 Task: Add Description DS0011 to Card Card0011 in Board Board0003 in Development in Trello
Action: Mouse moved to (623, 27)
Screenshot: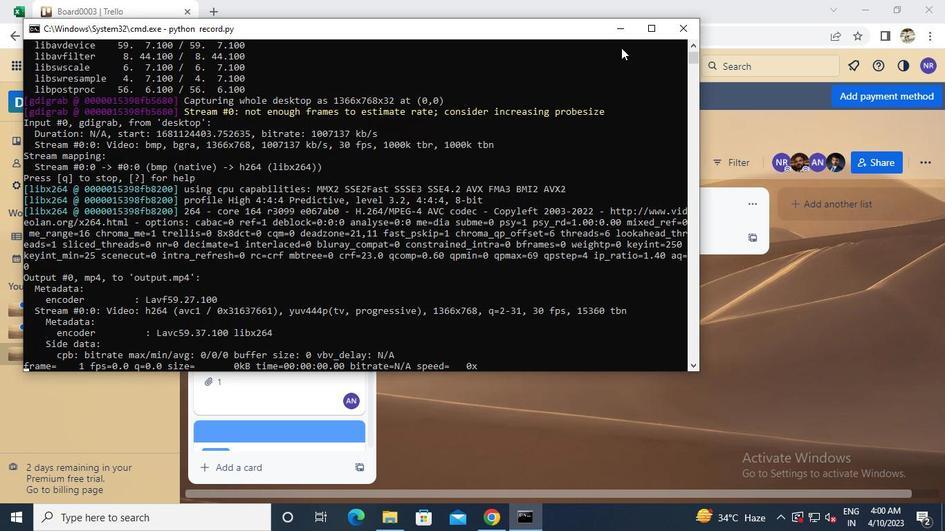 
Action: Mouse pressed left at (623, 27)
Screenshot: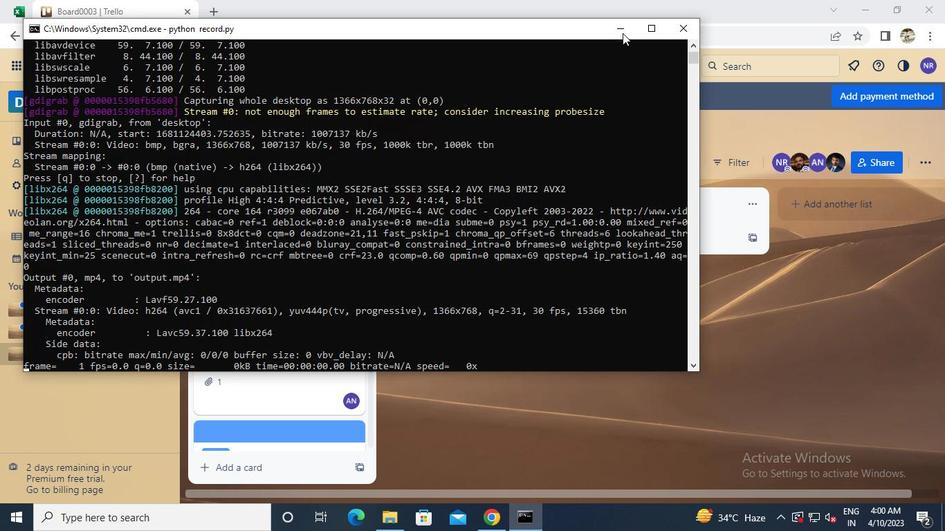 
Action: Mouse moved to (305, 257)
Screenshot: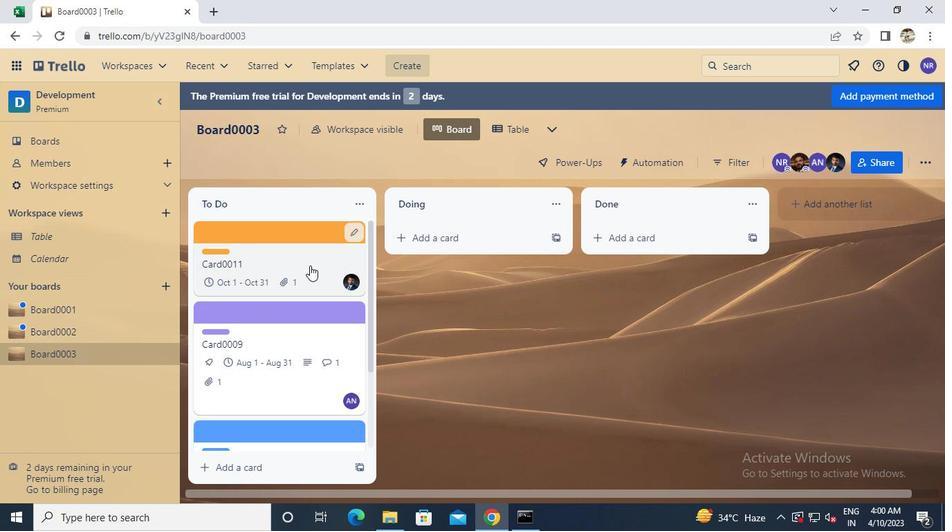 
Action: Mouse pressed left at (305, 257)
Screenshot: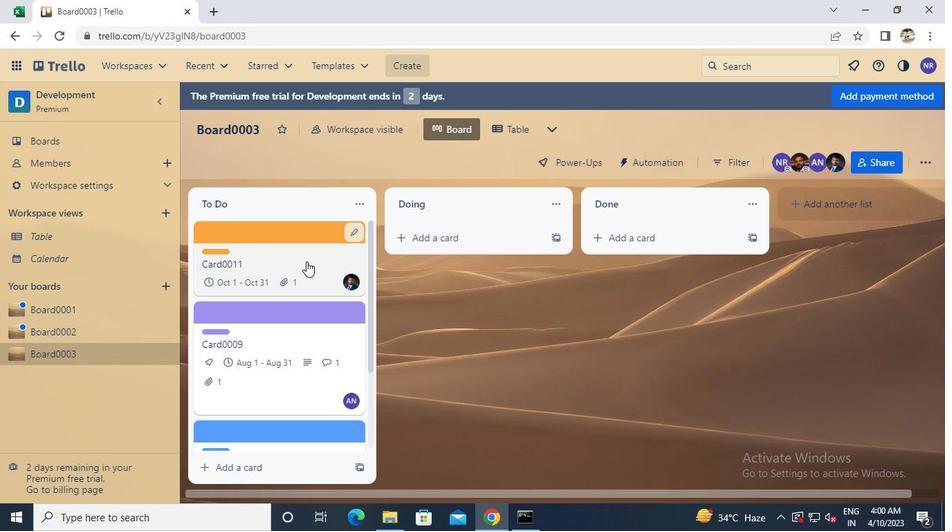 
Action: Mouse moved to (323, 260)
Screenshot: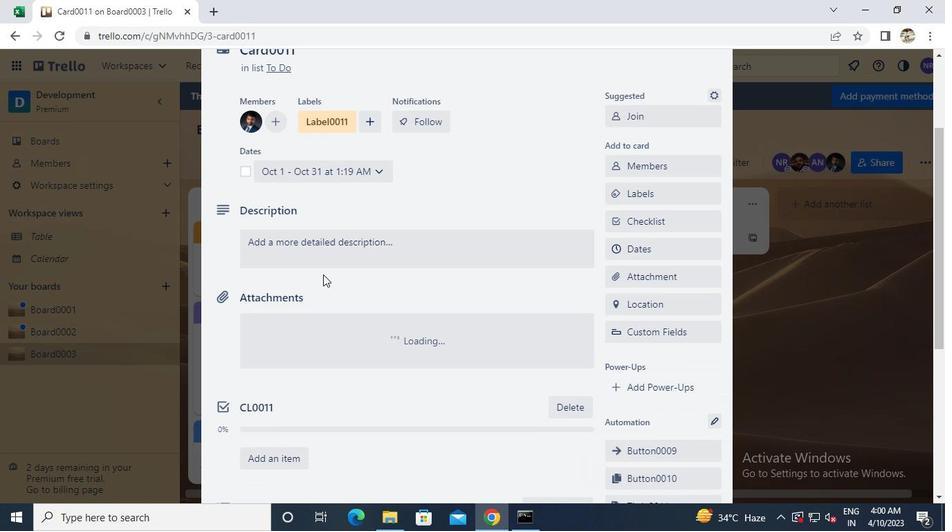 
Action: Mouse pressed left at (323, 260)
Screenshot: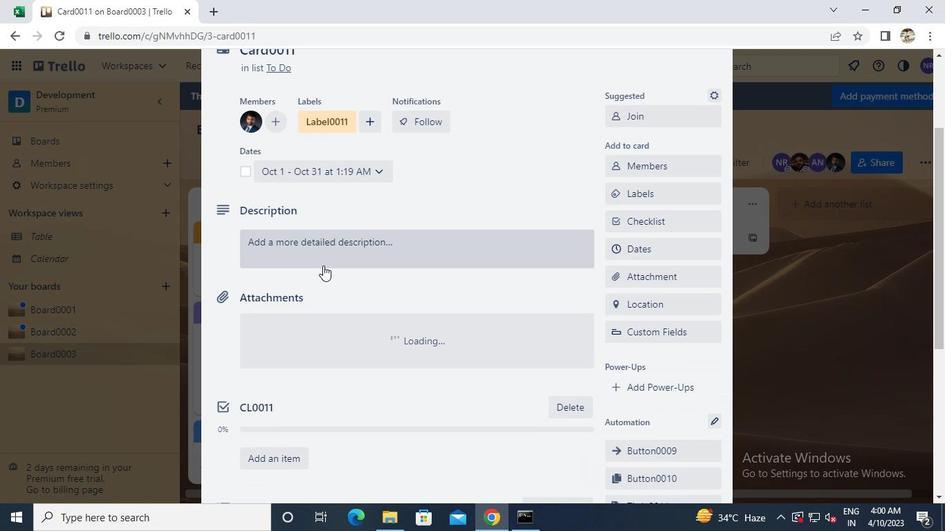 
Action: Keyboard Key.caps_lock
Screenshot: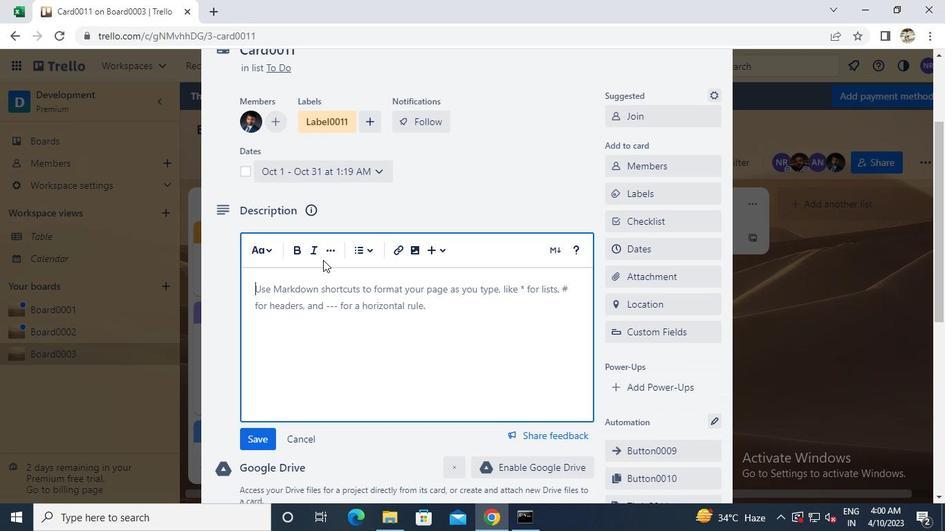 
Action: Keyboard d
Screenshot: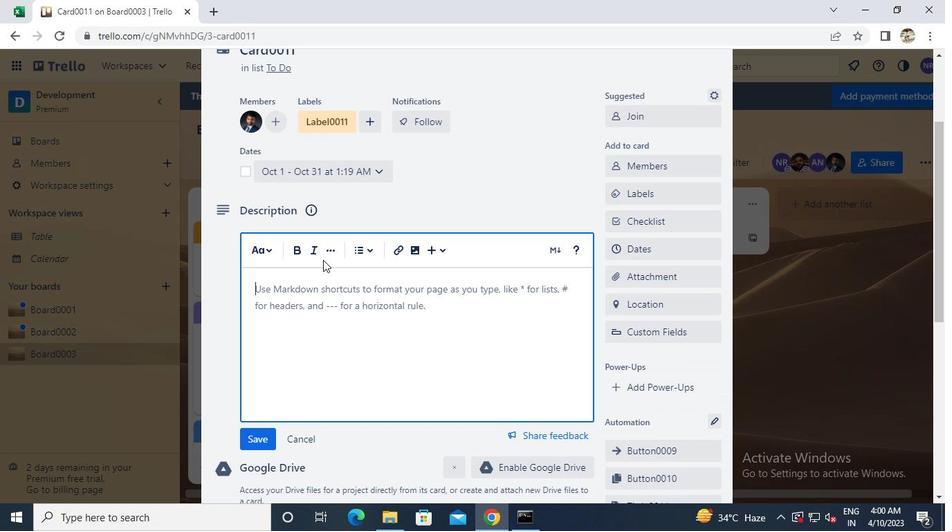 
Action: Keyboard s
Screenshot: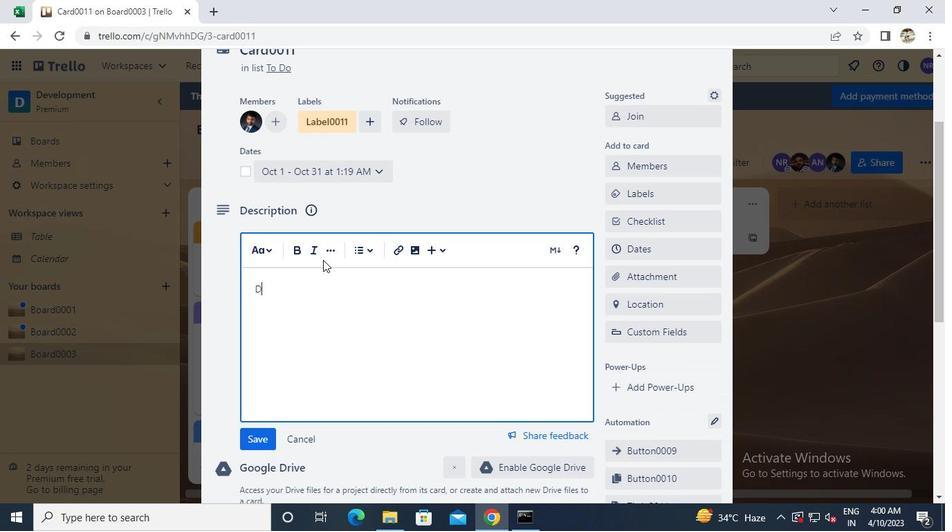 
Action: Keyboard 0
Screenshot: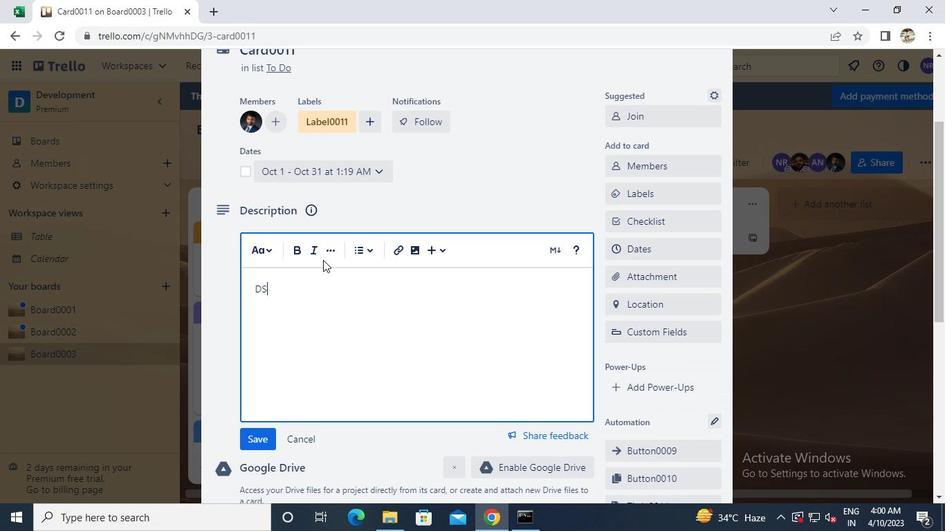 
Action: Keyboard 0
Screenshot: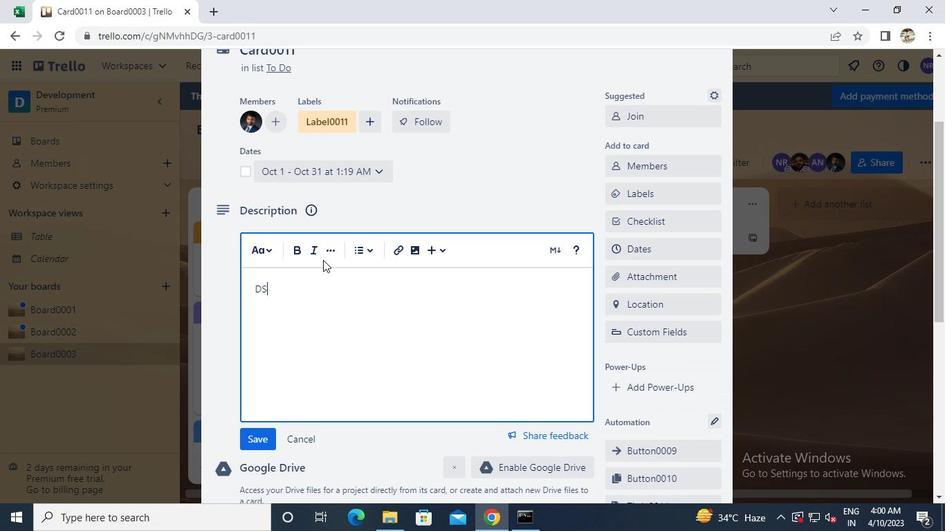 
Action: Keyboard 1
Screenshot: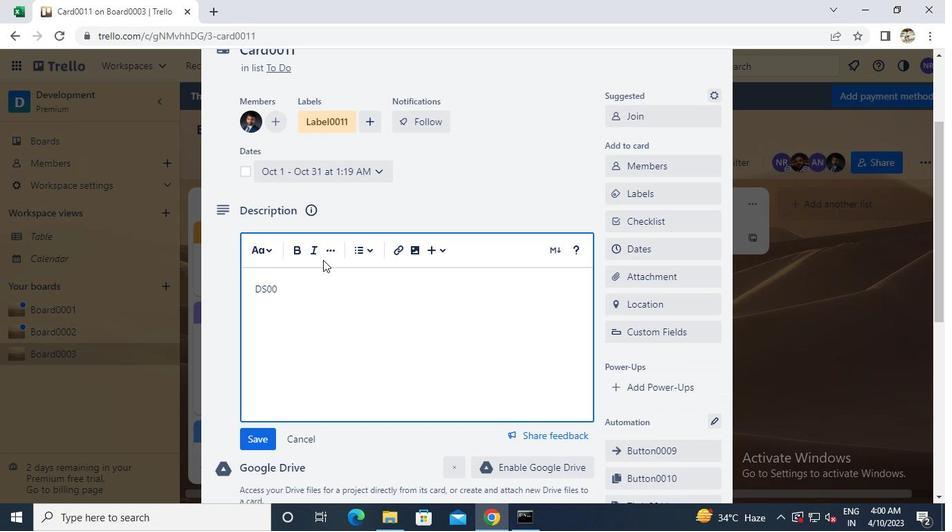 
Action: Keyboard 1
Screenshot: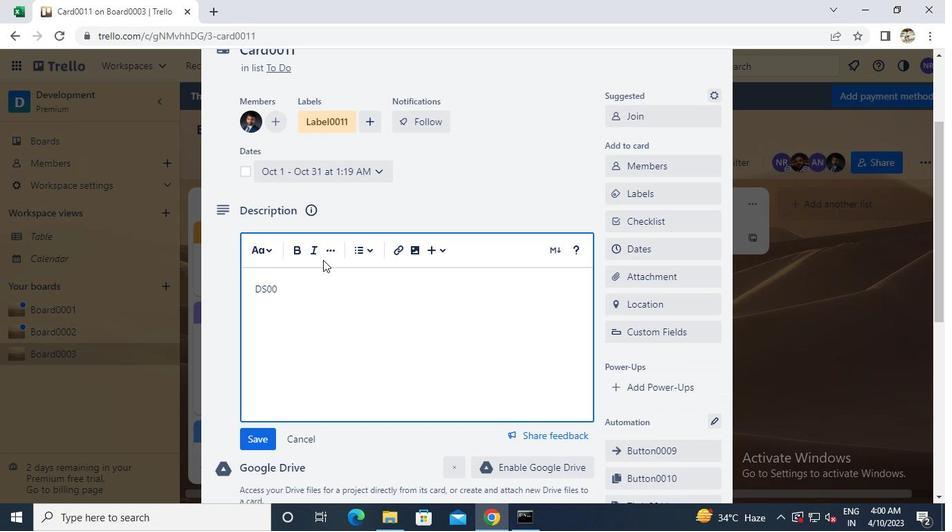 
Action: Mouse moved to (249, 445)
Screenshot: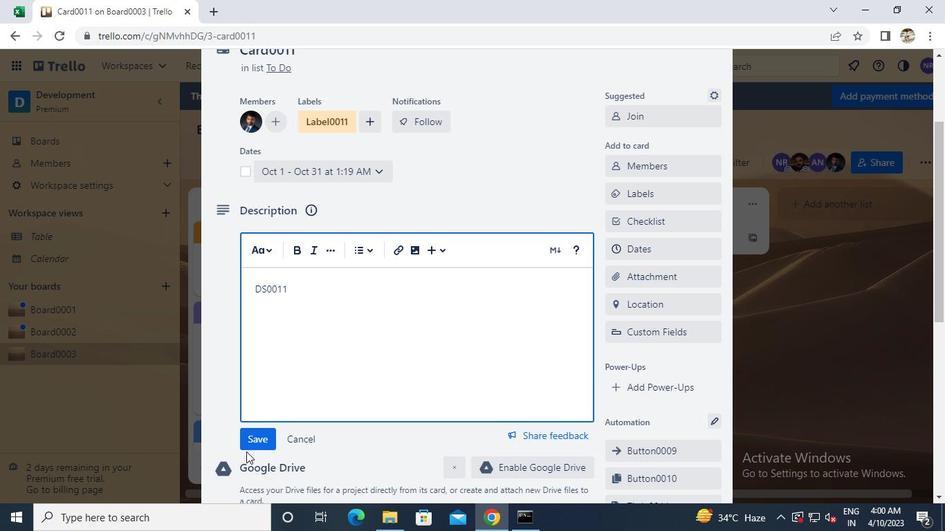 
Action: Mouse pressed left at (249, 445)
Screenshot: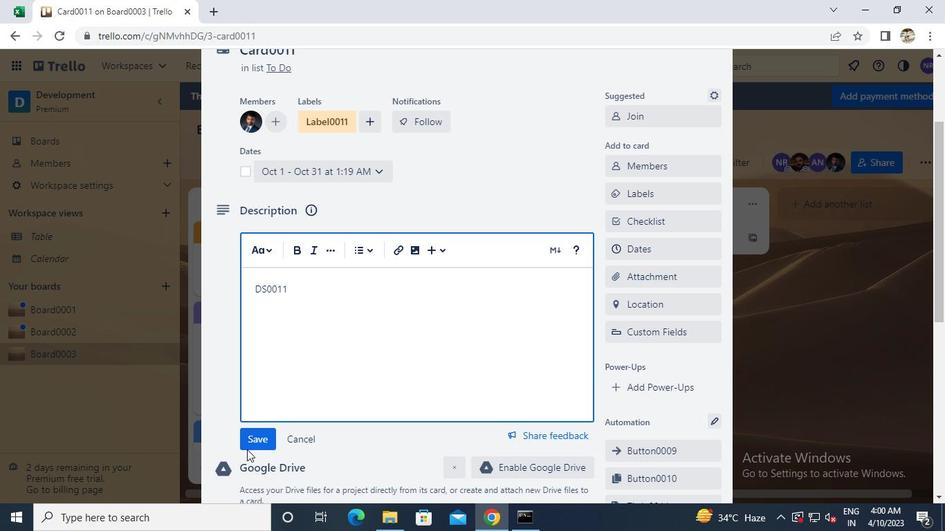 
Action: Mouse moved to (526, 528)
Screenshot: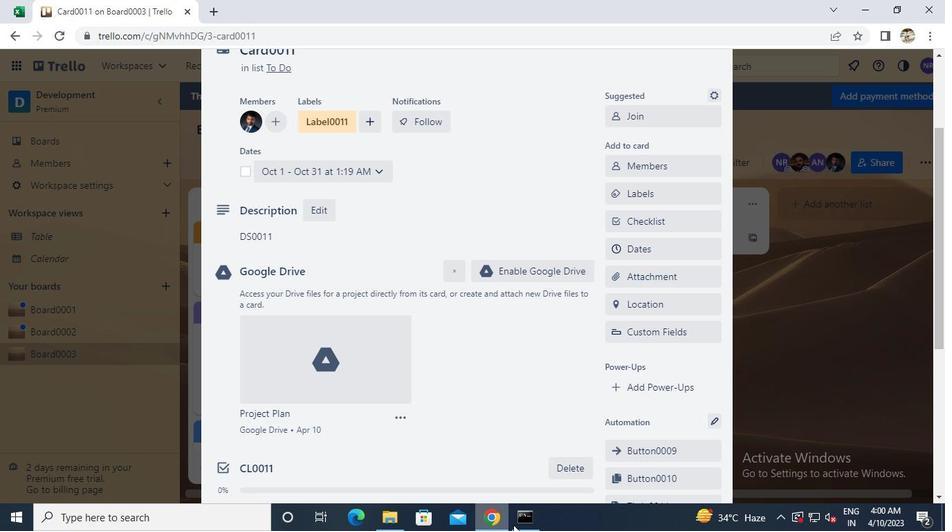 
Action: Mouse pressed left at (526, 528)
Screenshot: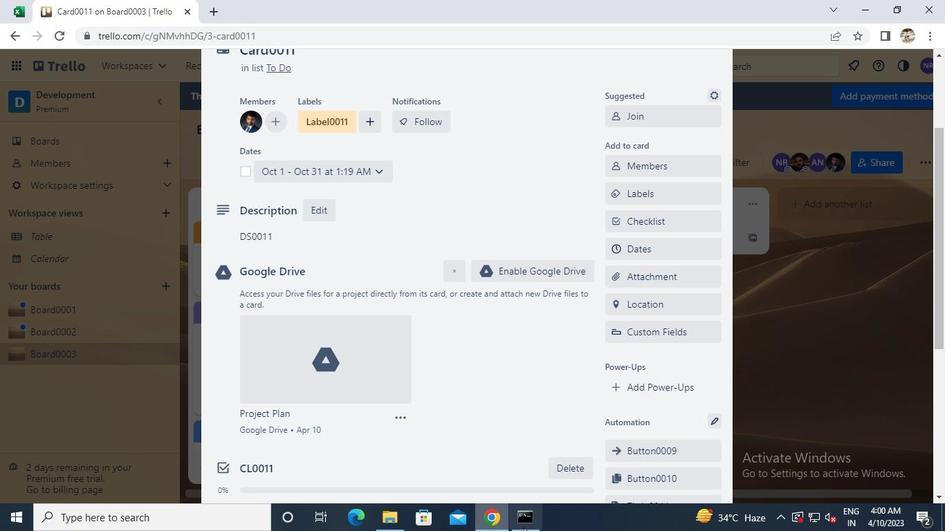 
Action: Mouse moved to (672, 28)
Screenshot: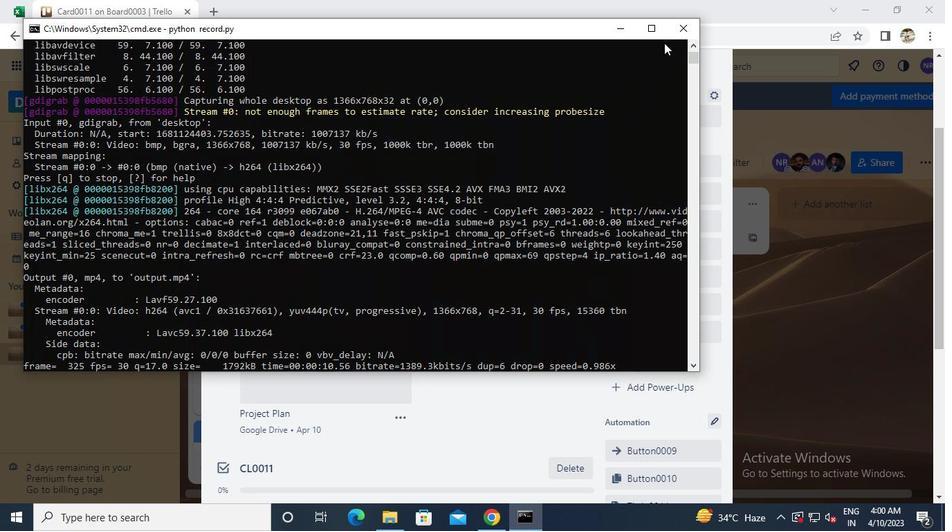
Action: Mouse pressed left at (672, 28)
Screenshot: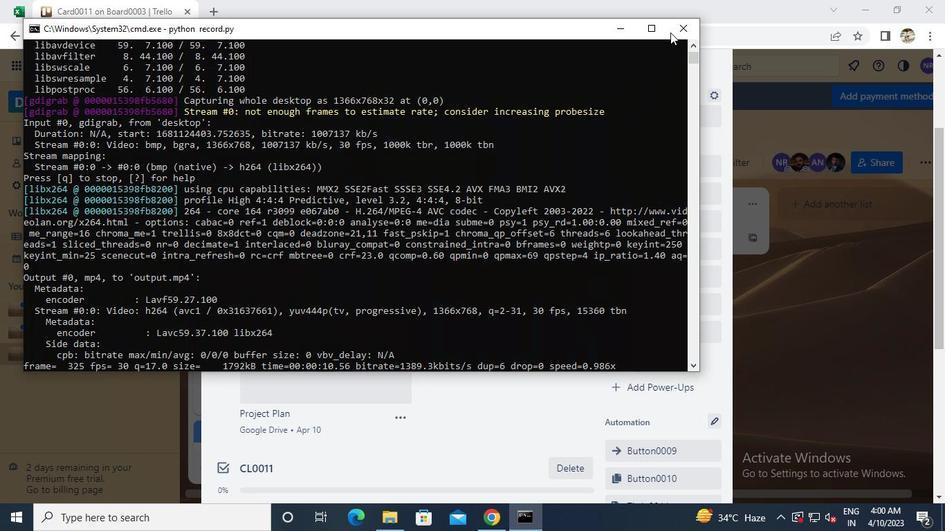 
